 Task: Add the task  Error when trying to import/export data to the section Feature Freeze Sprint in the project ZoneTech and add a Due Date to the respective task as 2024/03/28.
Action: Mouse moved to (407, 245)
Screenshot: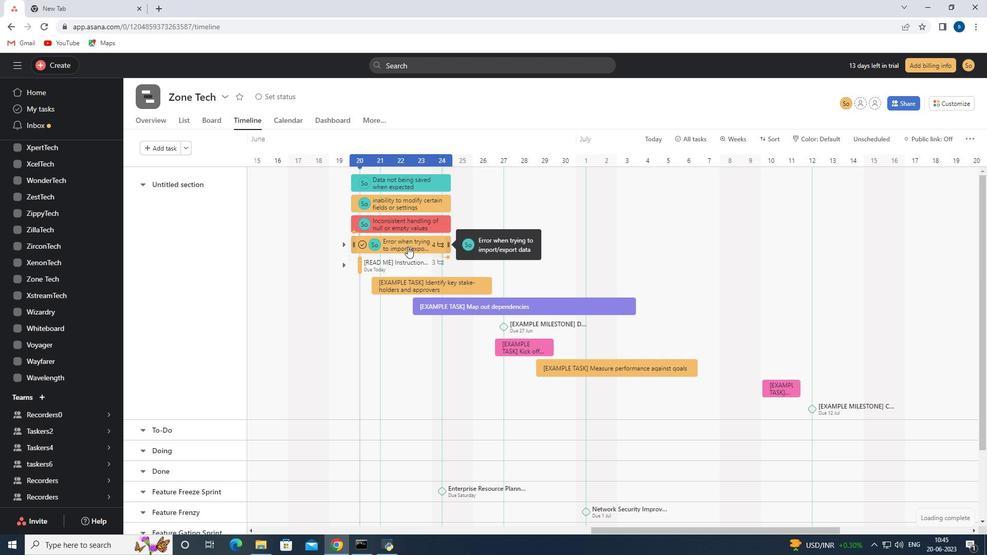 
Action: Mouse pressed left at (407, 245)
Screenshot: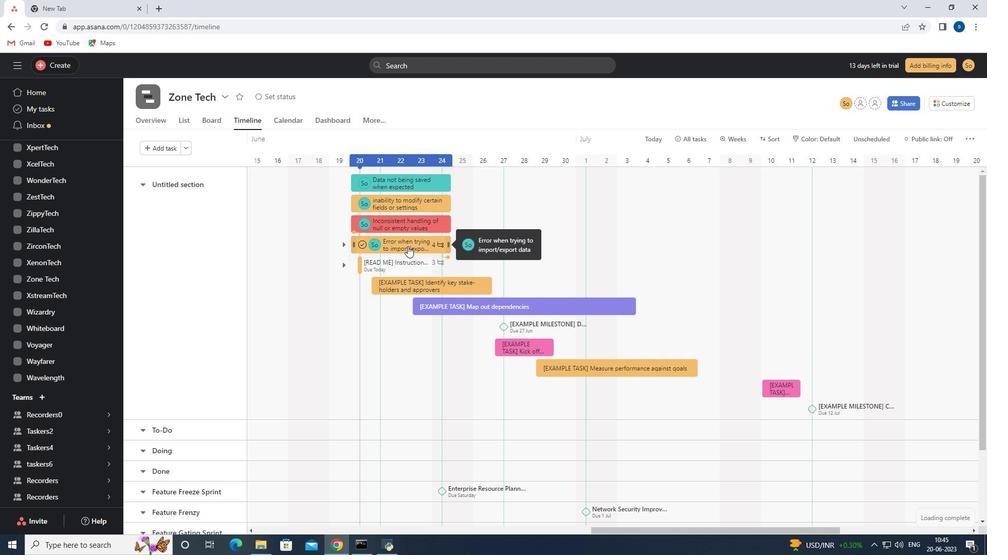 
Action: Mouse moved to (776, 240)
Screenshot: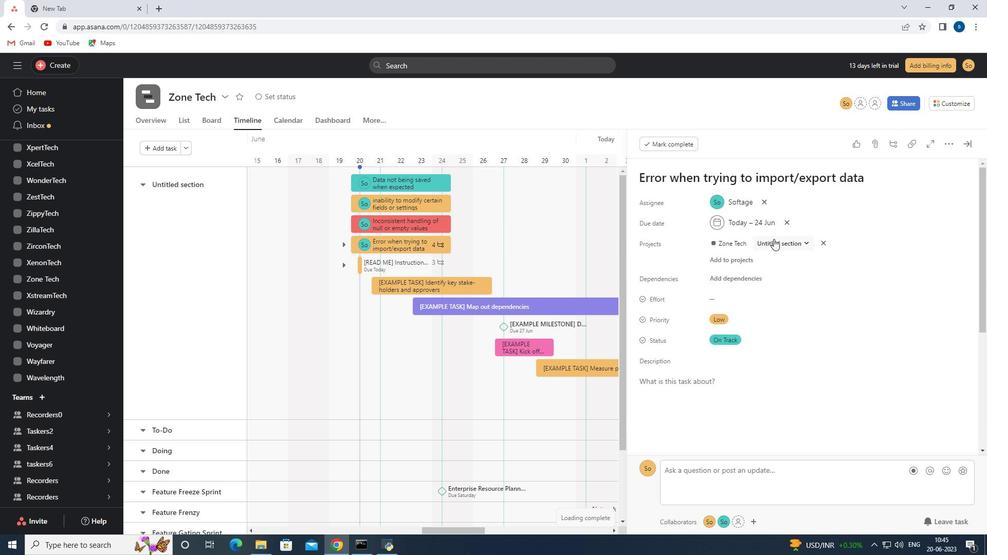 
Action: Mouse pressed left at (776, 240)
Screenshot: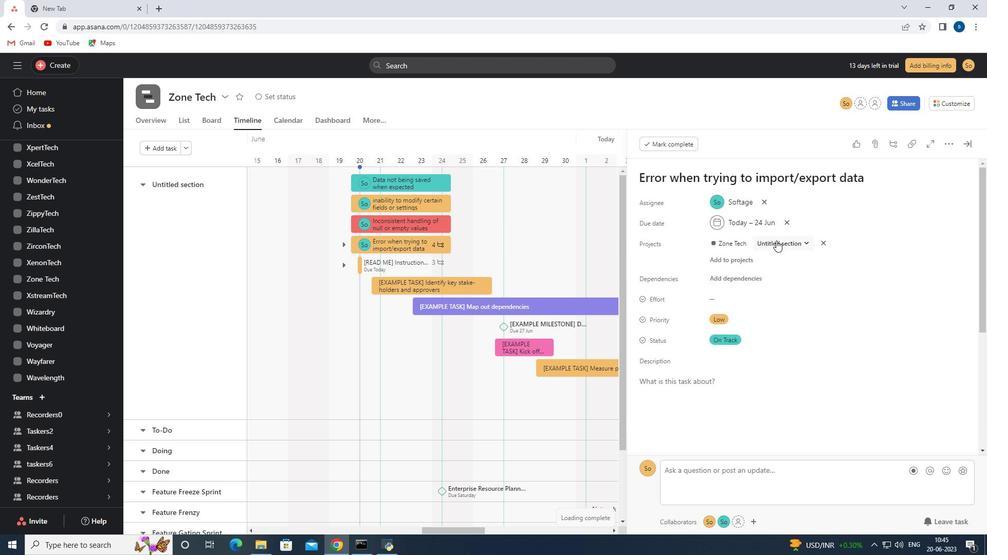 
Action: Mouse moved to (784, 335)
Screenshot: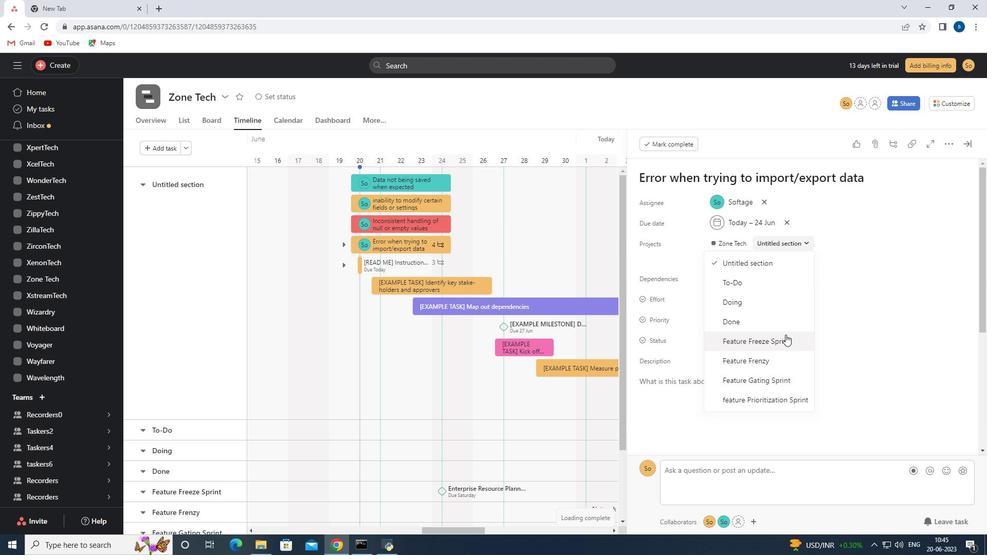 
Action: Mouse pressed left at (784, 335)
Screenshot: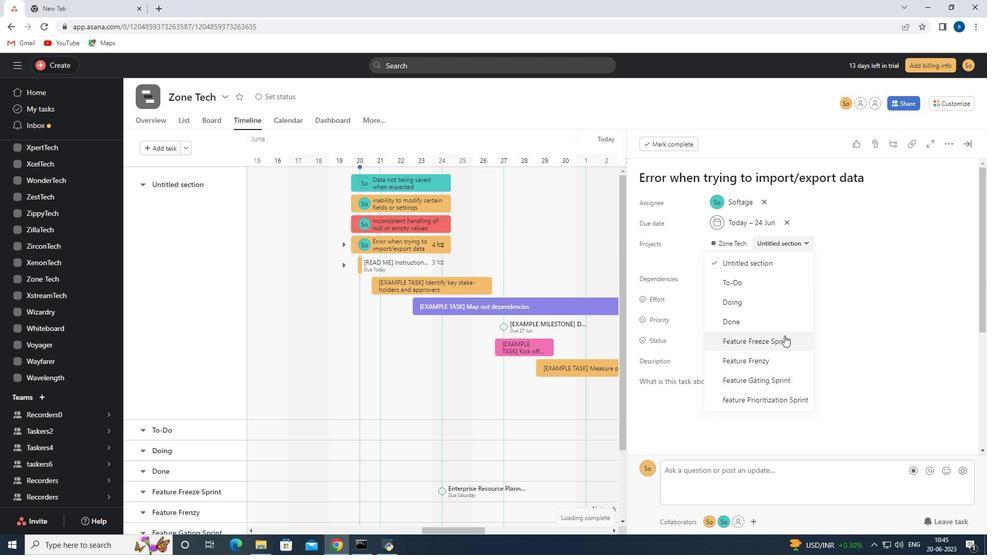 
Action: Mouse moved to (761, 217)
Screenshot: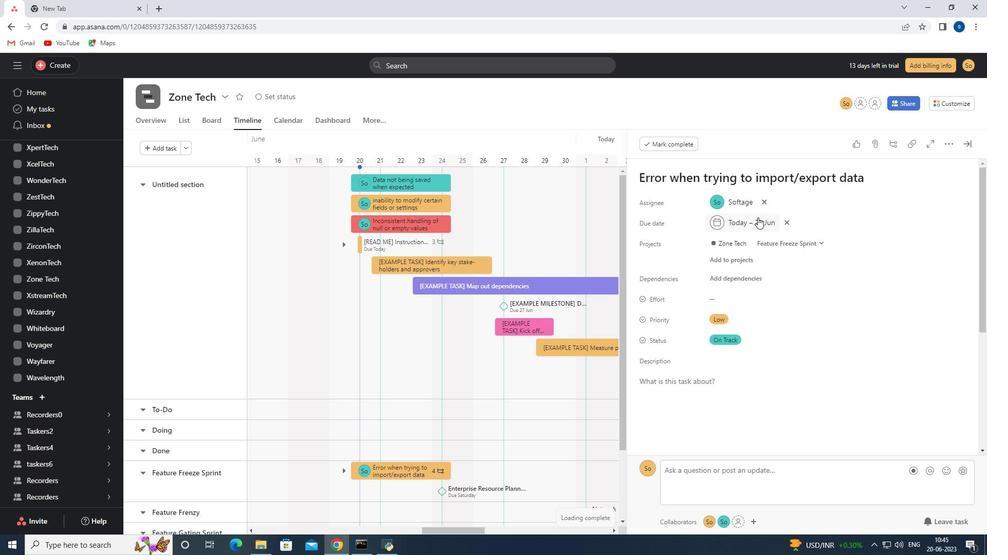 
Action: Mouse pressed left at (761, 217)
Screenshot: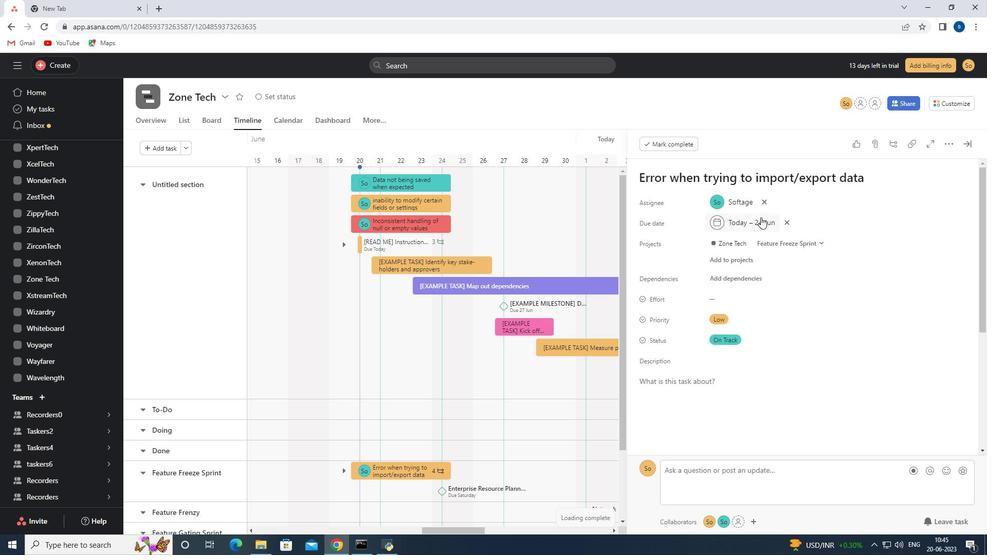 
Action: Mouse moved to (830, 249)
Screenshot: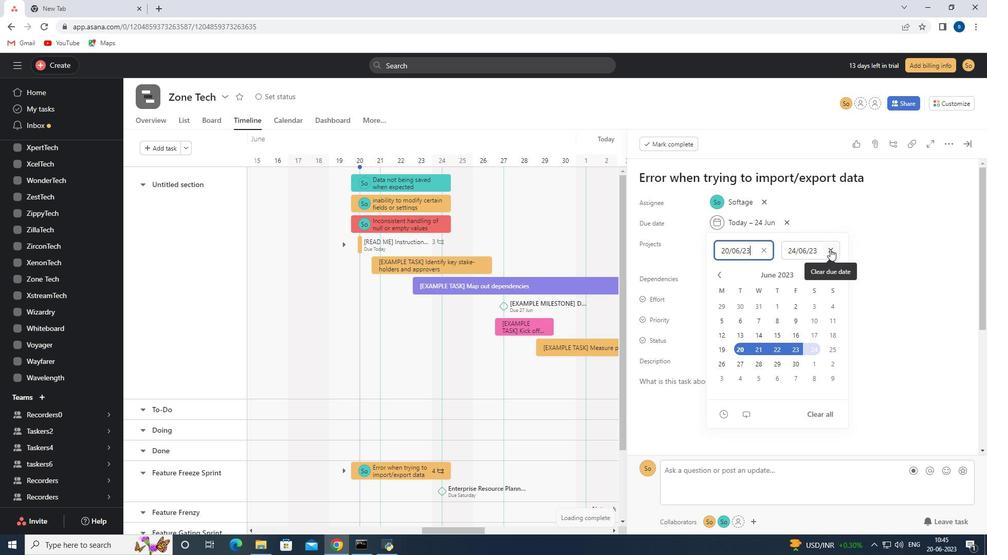 
Action: Mouse pressed left at (830, 249)
Screenshot: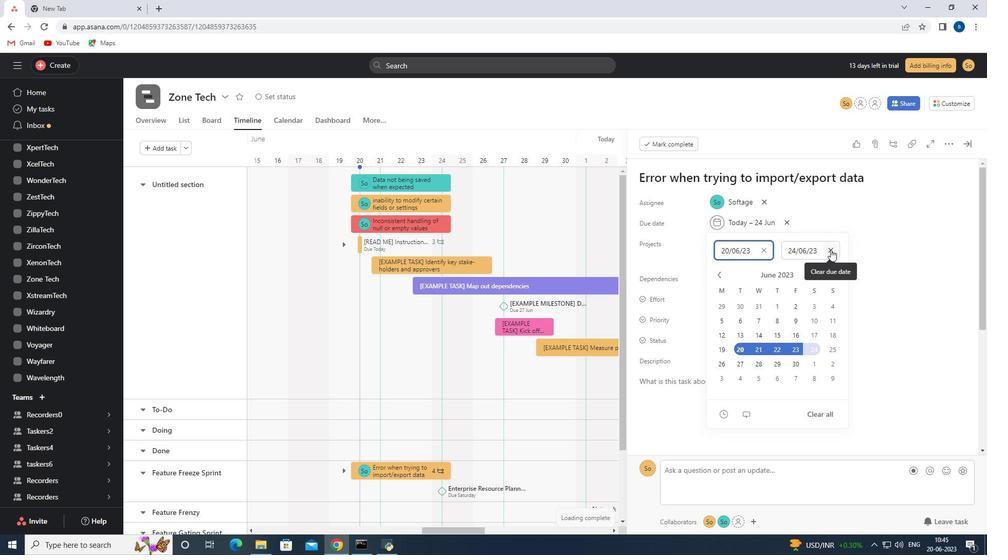 
Action: Key pressed 2024/03/28<Key.enter>
Screenshot: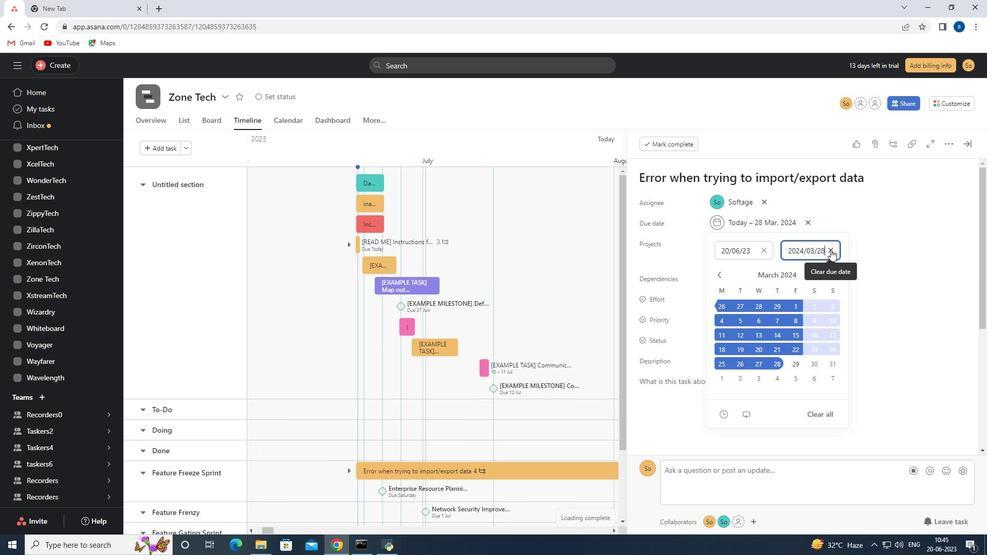 
Action: Mouse moved to (652, 348)
Screenshot: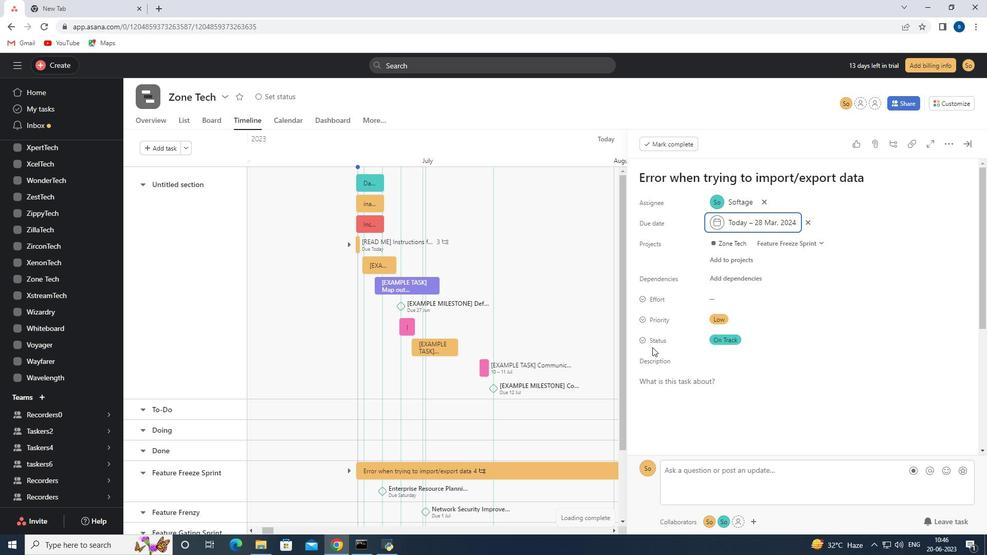 
